 Task: Print per sheet 2 times.
Action: Mouse moved to (82, 81)
Screenshot: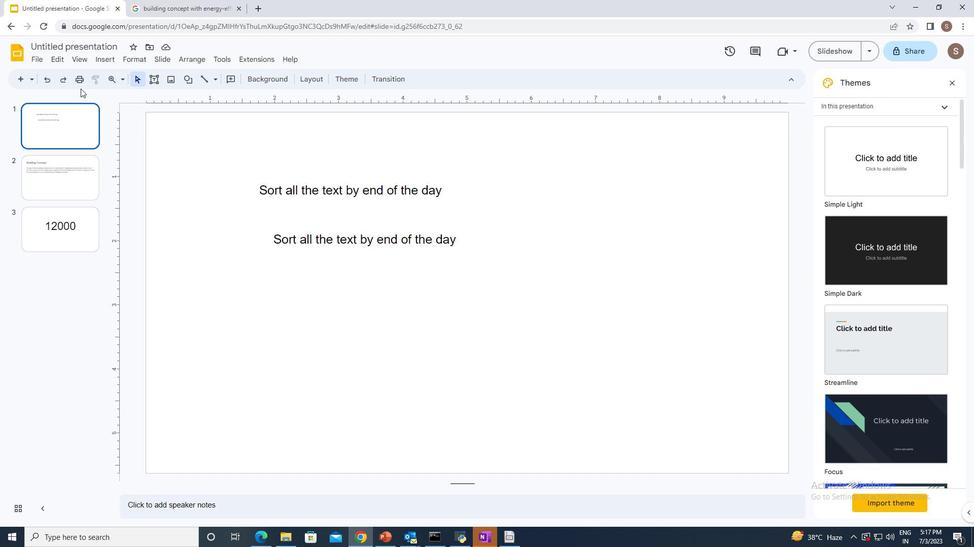 
Action: Mouse pressed left at (82, 81)
Screenshot: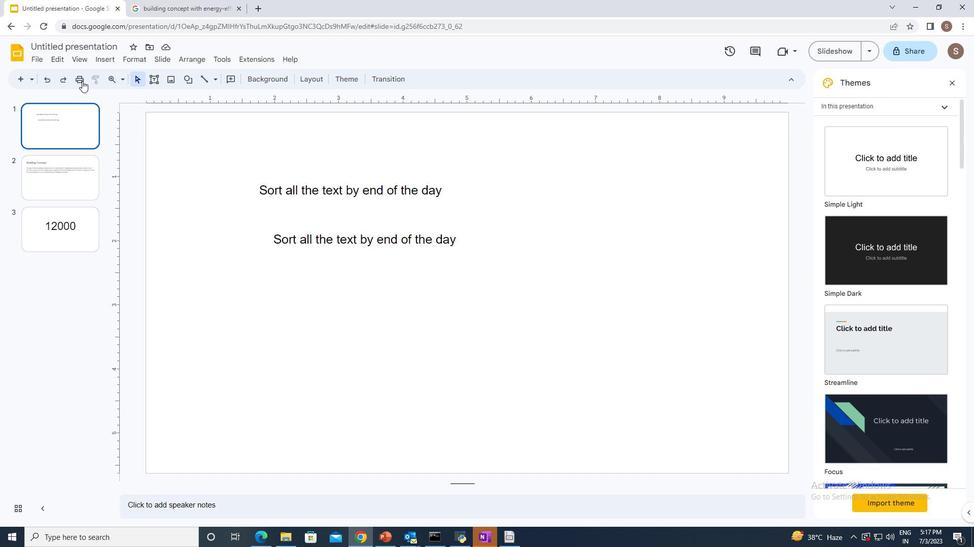 
Action: Mouse moved to (732, 164)
Screenshot: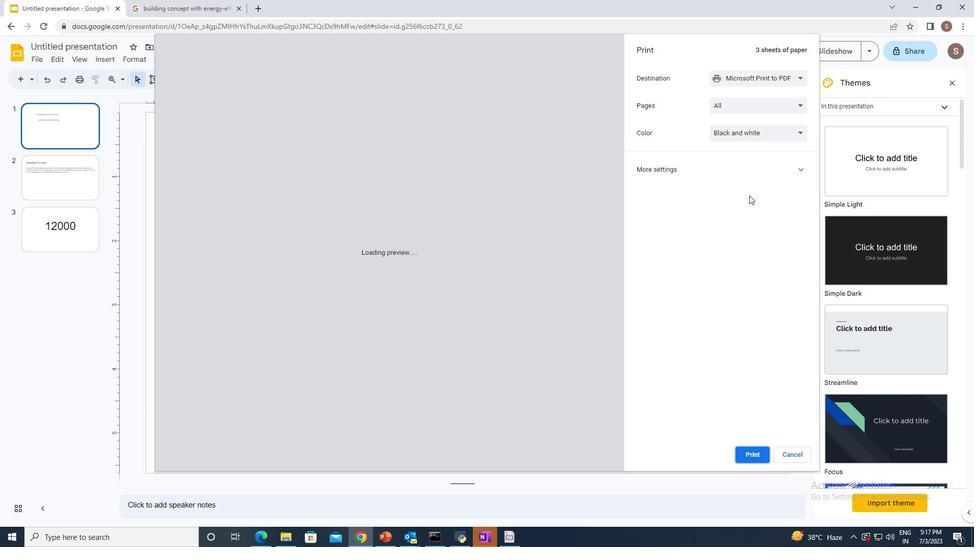 
Action: Mouse pressed left at (732, 164)
Screenshot: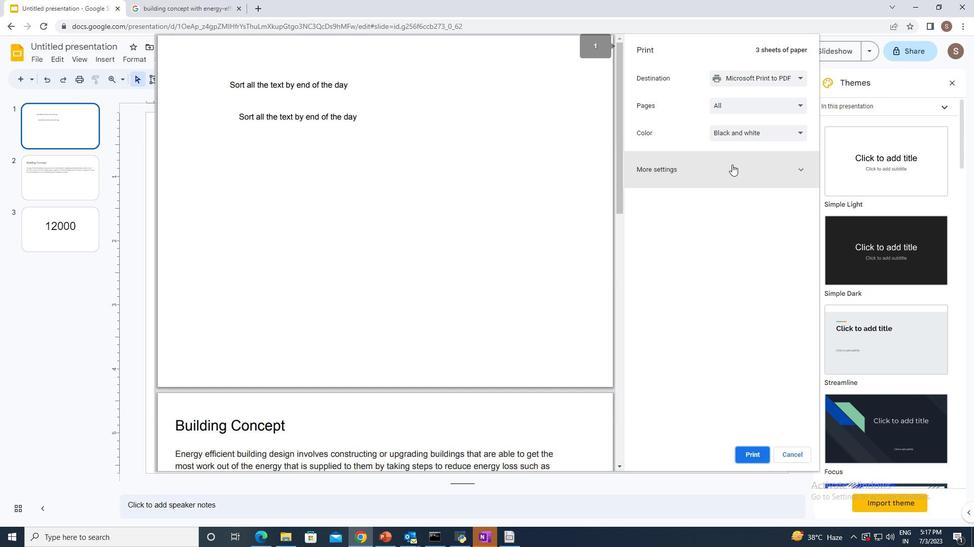 
Action: Mouse moved to (728, 234)
Screenshot: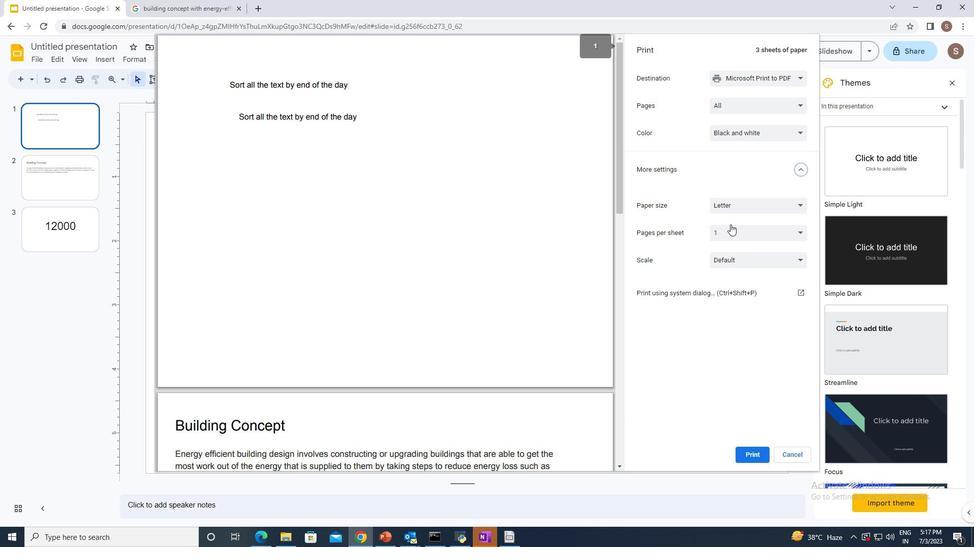 
Action: Mouse pressed left at (728, 234)
Screenshot: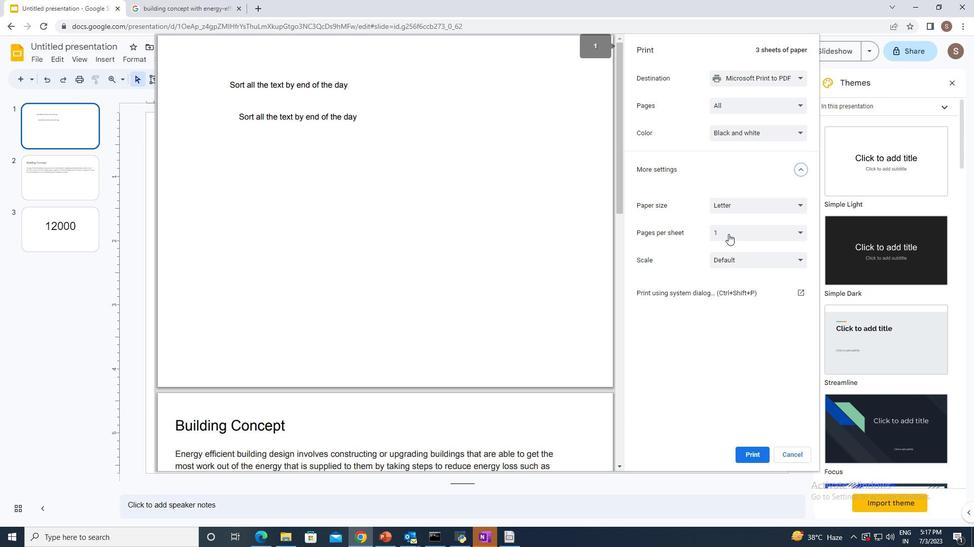 
Action: Mouse moved to (724, 252)
Screenshot: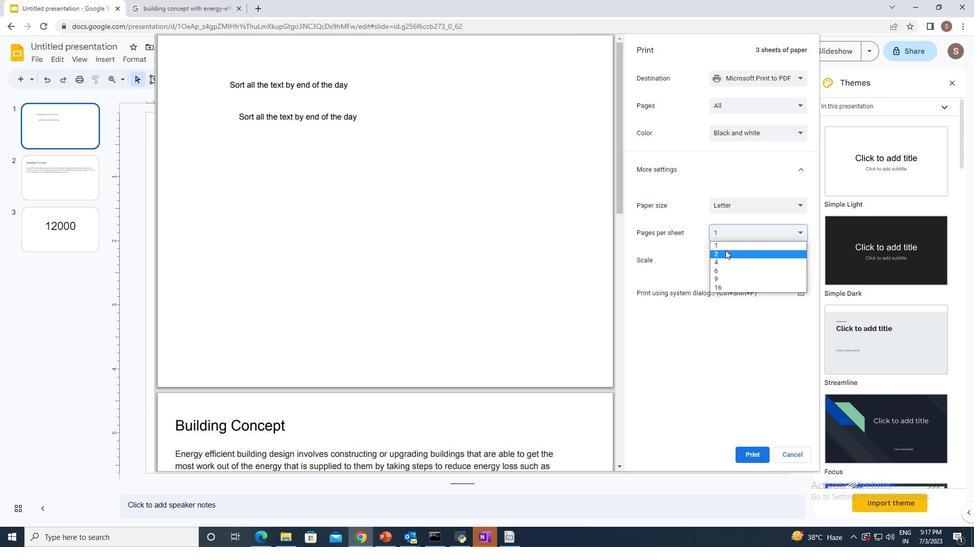 
Action: Mouse pressed left at (724, 252)
Screenshot: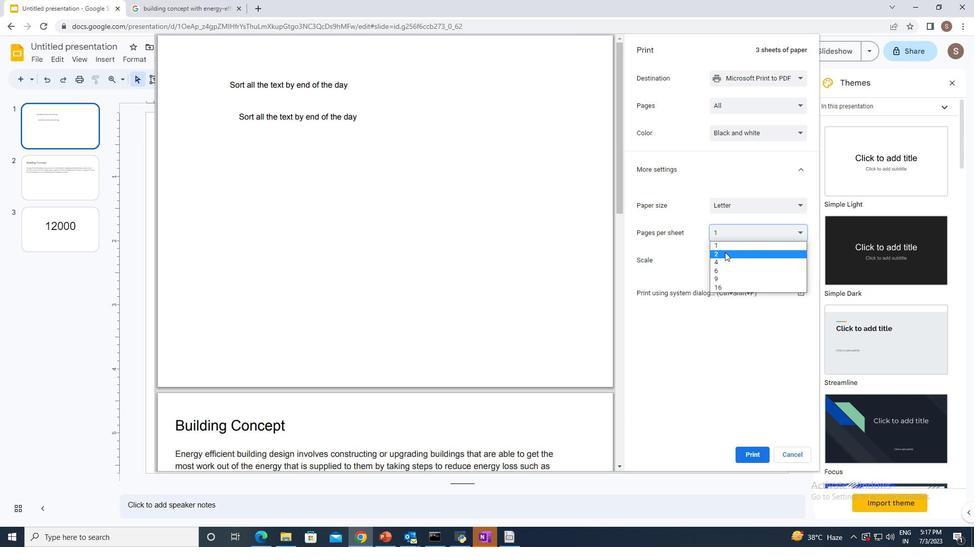 
Action: Mouse moved to (759, 456)
Screenshot: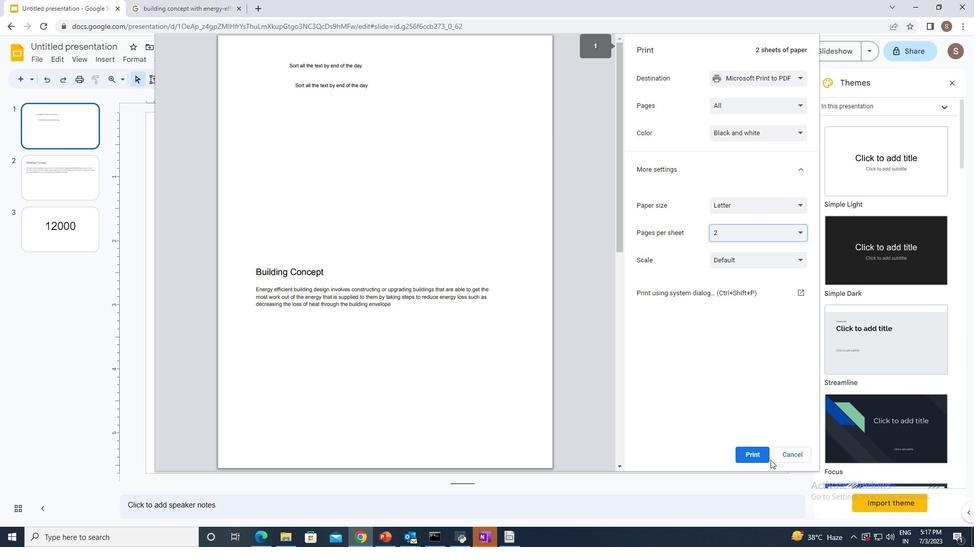 
Action: Mouse pressed left at (759, 456)
Screenshot: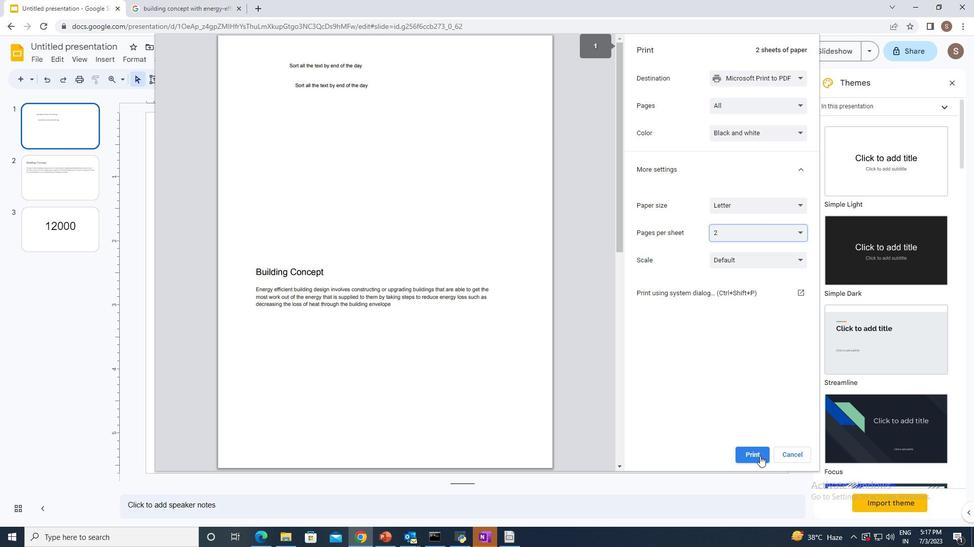 
